 Task: In Heading Arial with underline. Font size of heading  '18'Font style of data Calibri. Font size of data  9Alignment of headline & data Align center. Fill color in heading,  RedFont color of data Black Apply border in Data No BorderIn the sheet  Data Analysis Template Workbookbook
Action: Mouse moved to (25, 109)
Screenshot: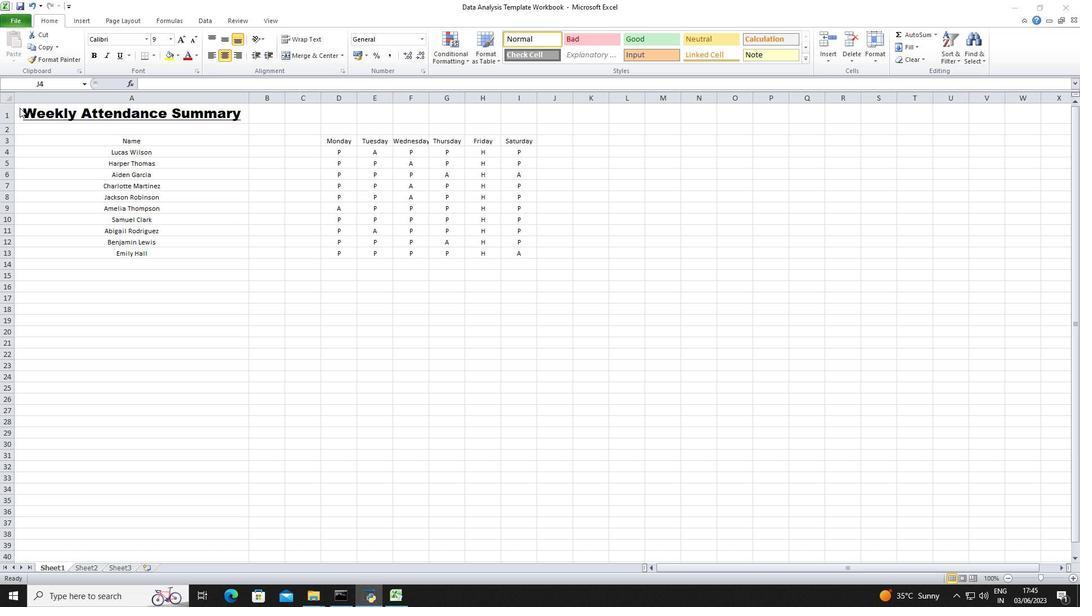 
Action: Mouse pressed left at (25, 109)
Screenshot: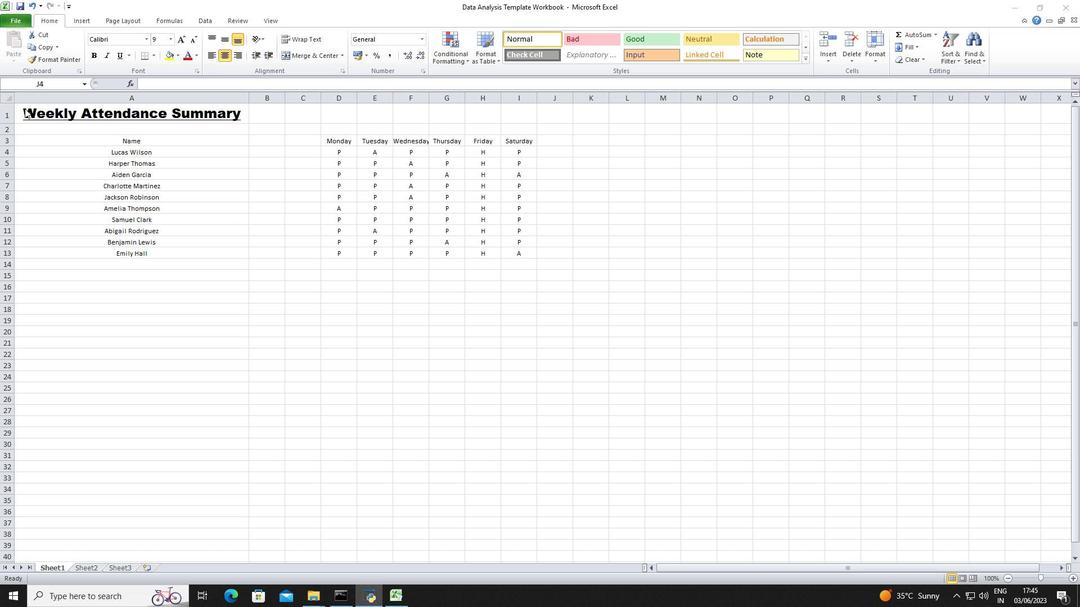 
Action: Mouse moved to (24, 115)
Screenshot: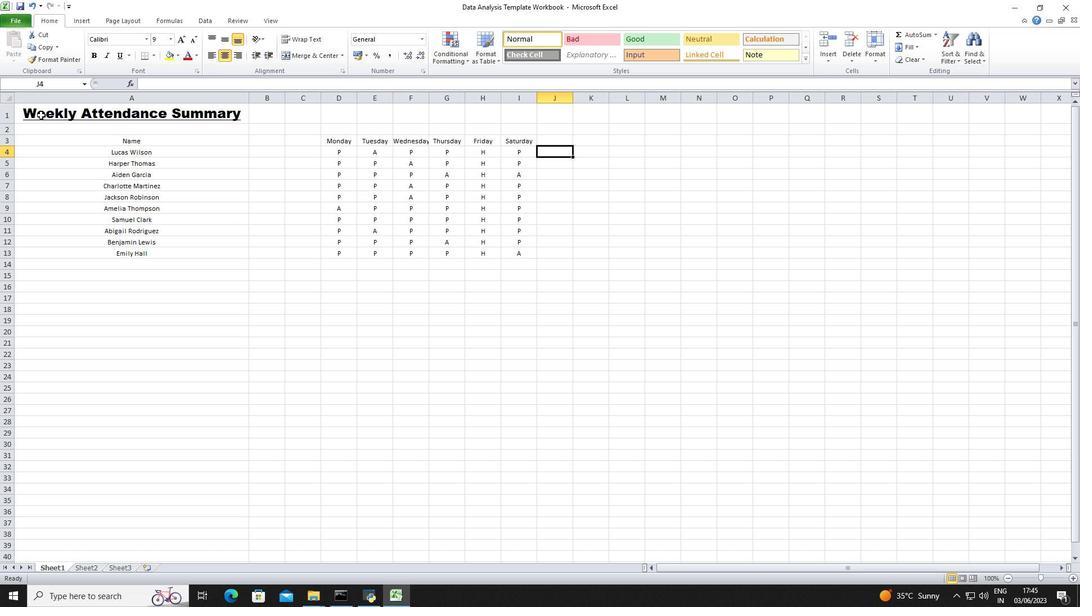 
Action: Mouse pressed left at (24, 115)
Screenshot: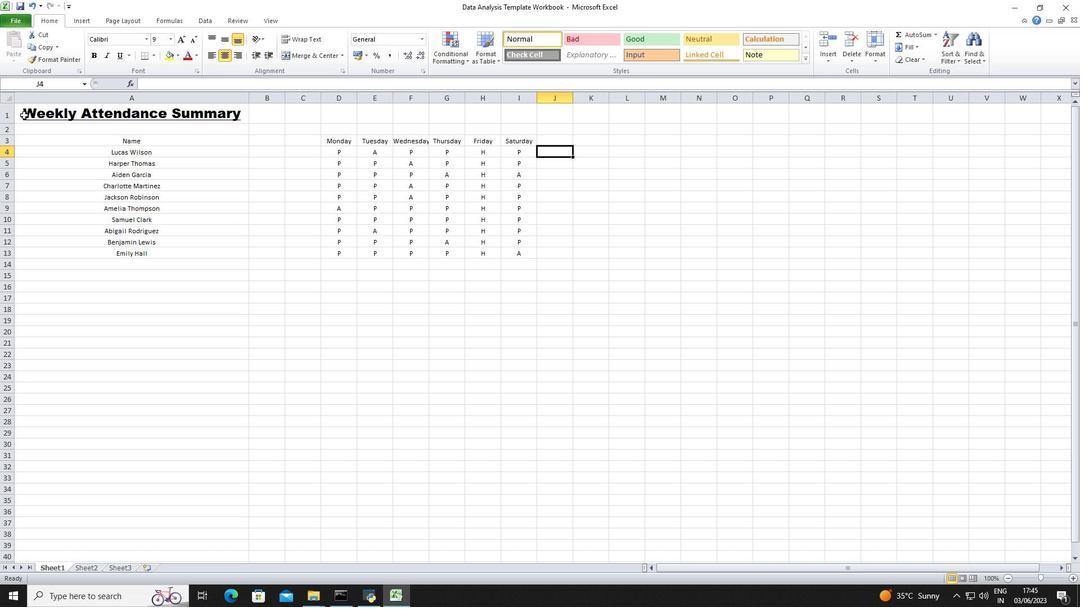 
Action: Mouse moved to (131, 41)
Screenshot: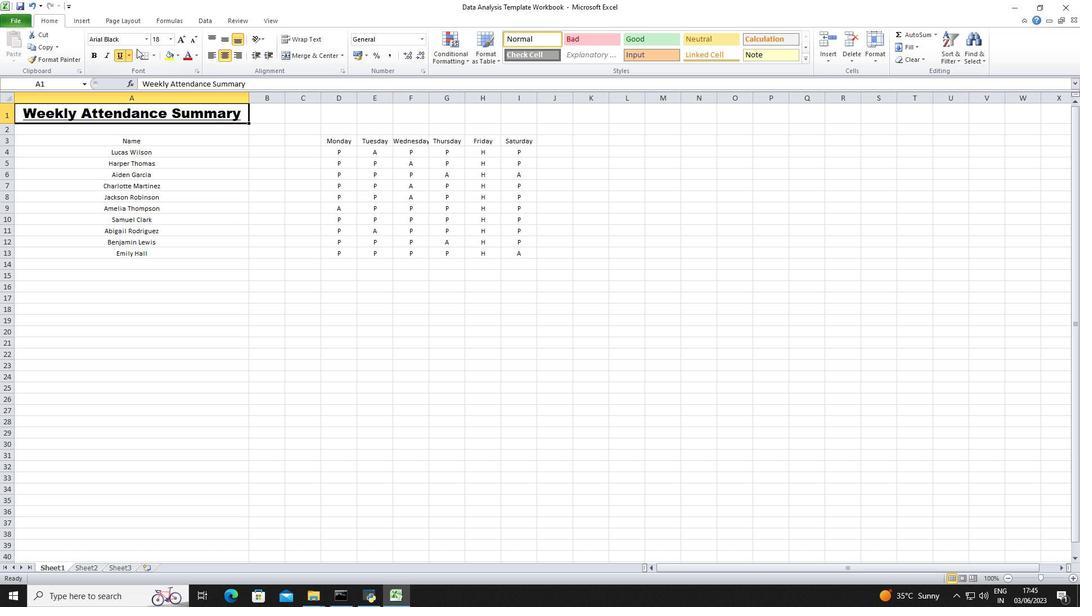 
Action: Mouse pressed left at (131, 41)
Screenshot: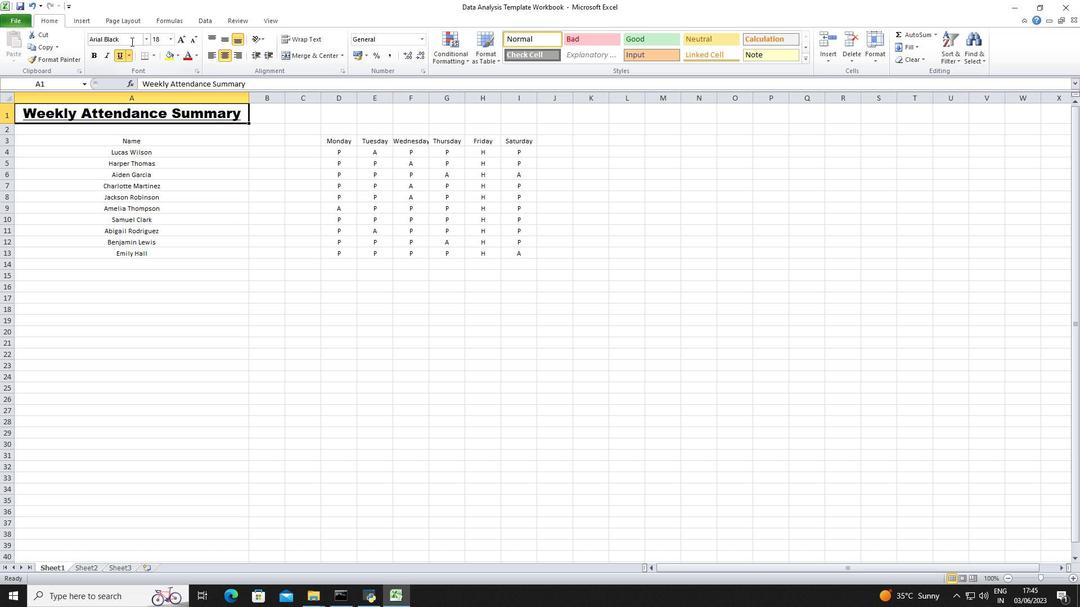 
Action: Key pressed <Key.shift><Key.shift><Key.shift><Key.shift><Key.shift><Key.shift><Key.shift><Key.shift><Key.shift><Key.shift><Key.shift><Key.shift><Key.shift><Key.shift><Key.shift><Key.shift><Key.shift>At<Key.backspace>rial<Key.enter>
Screenshot: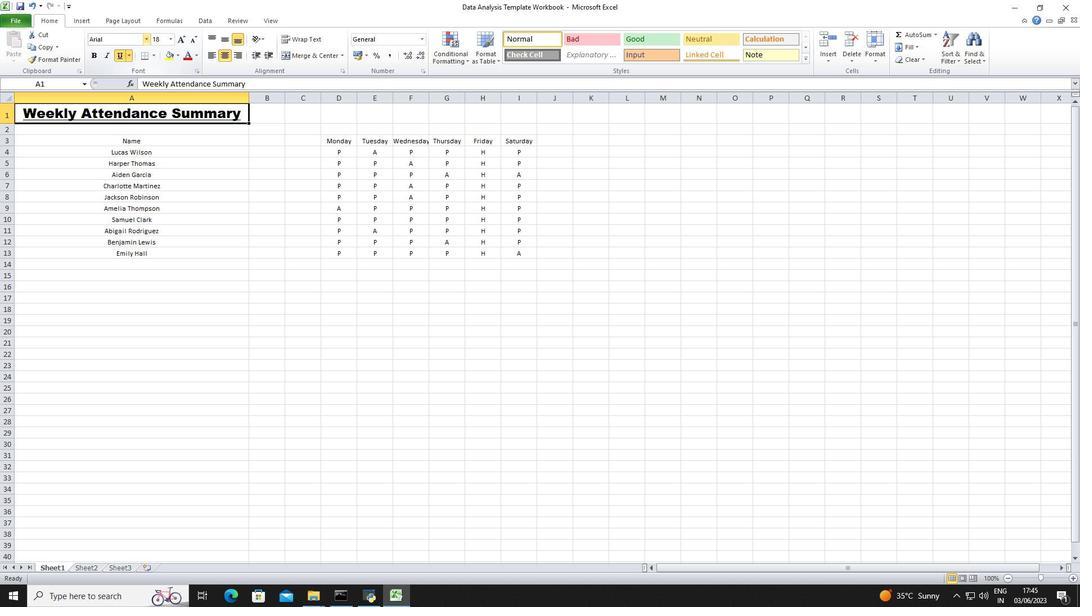 
Action: Mouse moved to (118, 55)
Screenshot: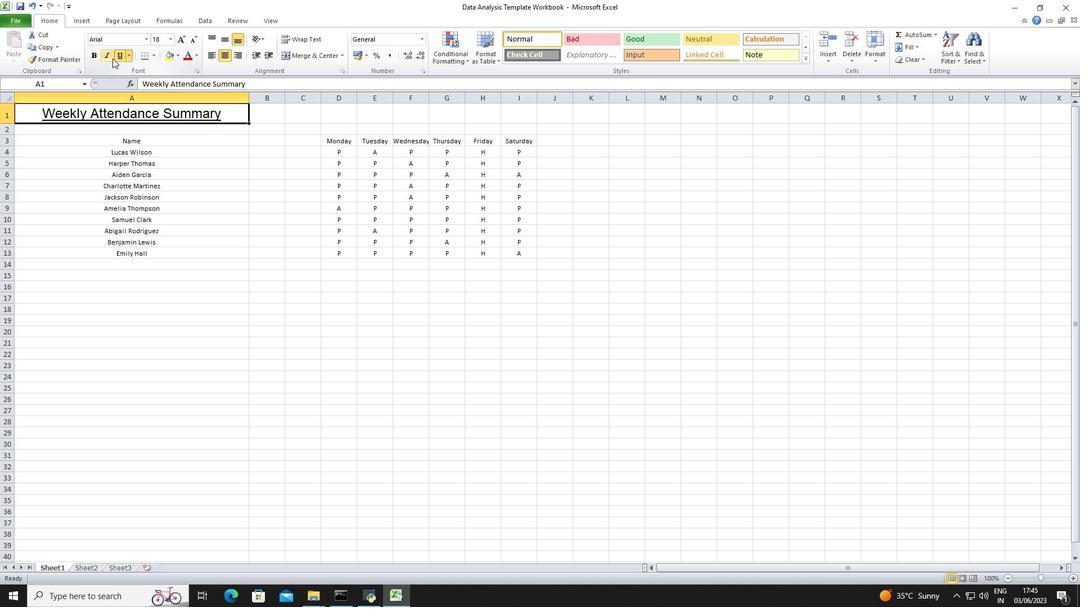 
Action: Mouse pressed left at (118, 55)
Screenshot: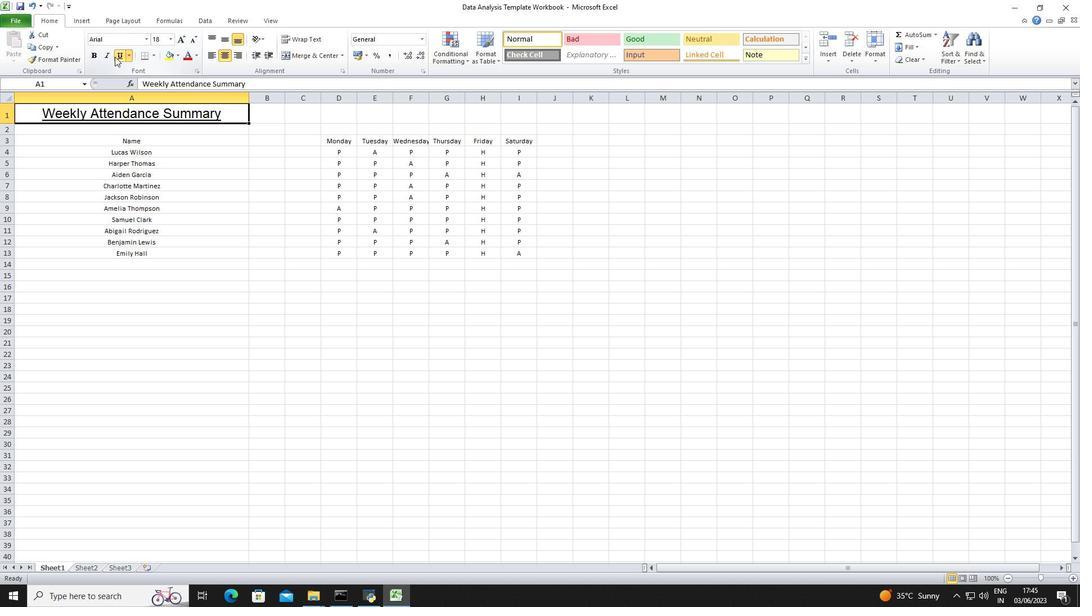
Action: Mouse pressed left at (118, 55)
Screenshot: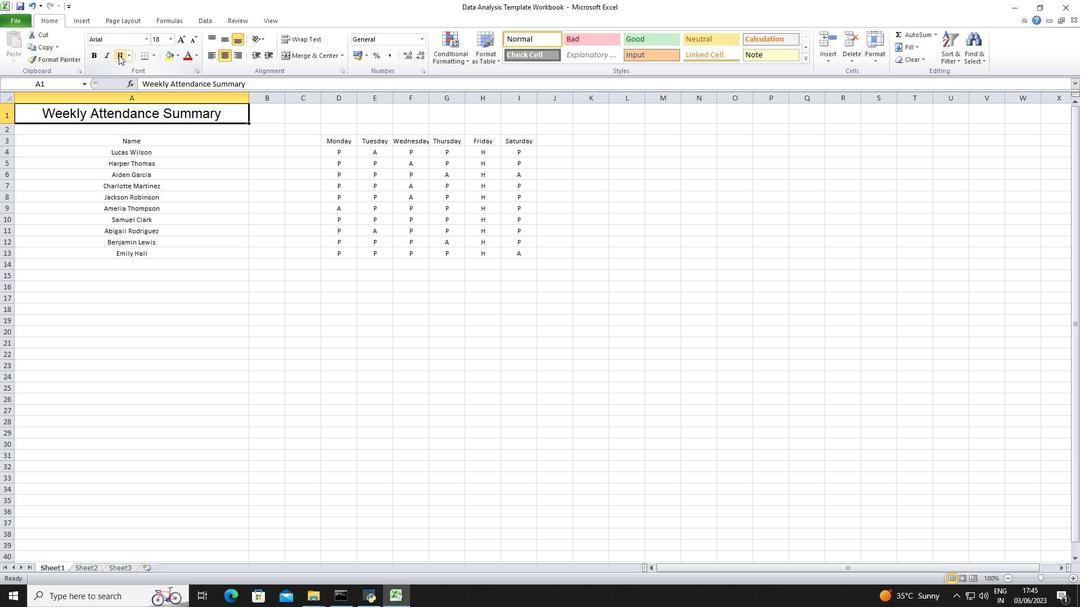 
Action: Mouse moved to (173, 41)
Screenshot: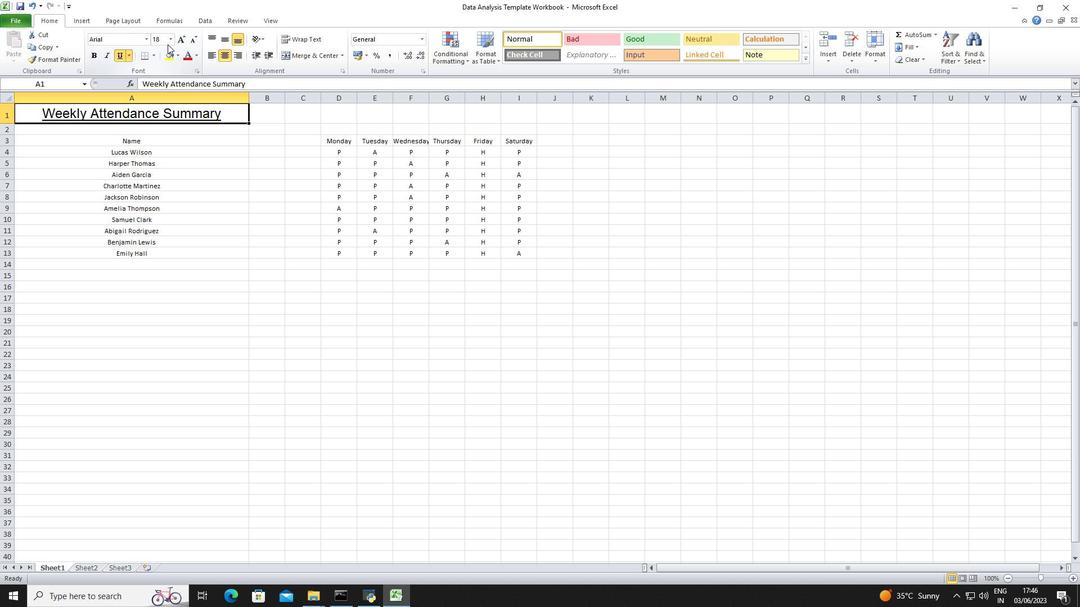 
Action: Mouse pressed left at (173, 41)
Screenshot: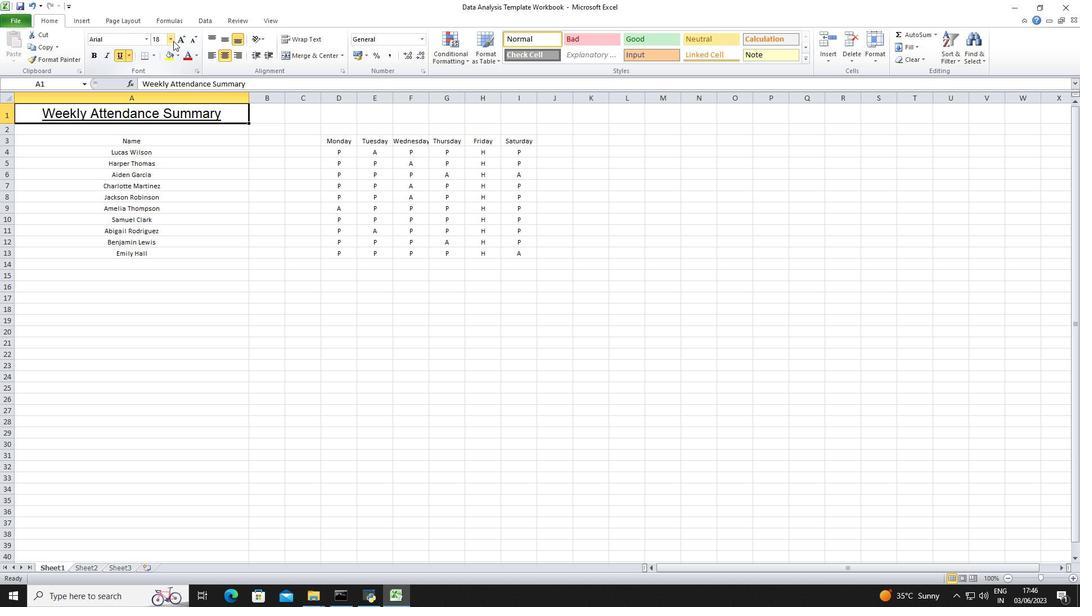 
Action: Mouse moved to (159, 117)
Screenshot: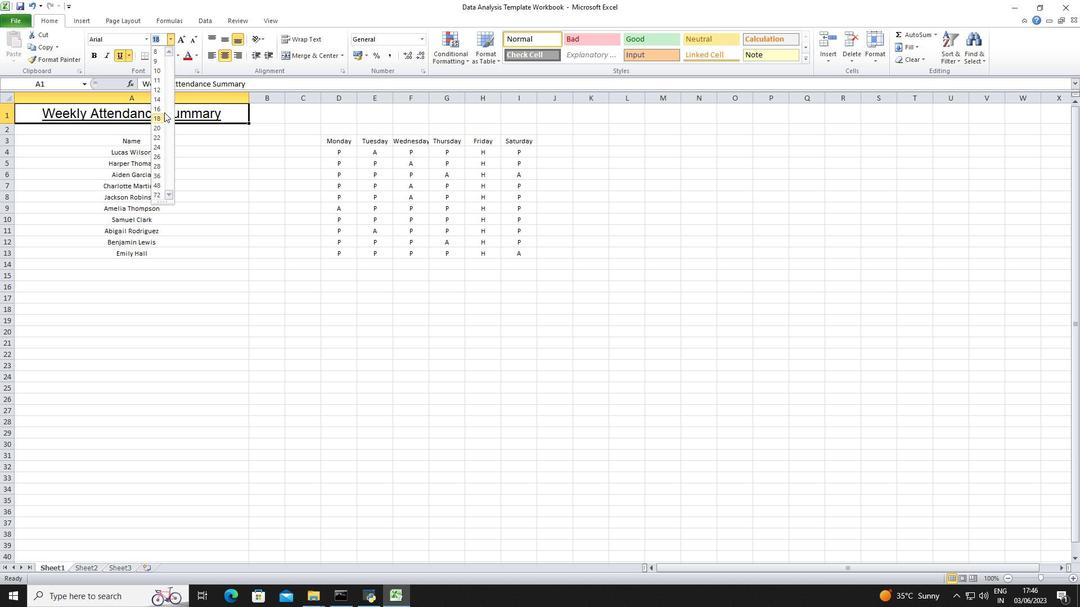 
Action: Mouse pressed left at (159, 117)
Screenshot: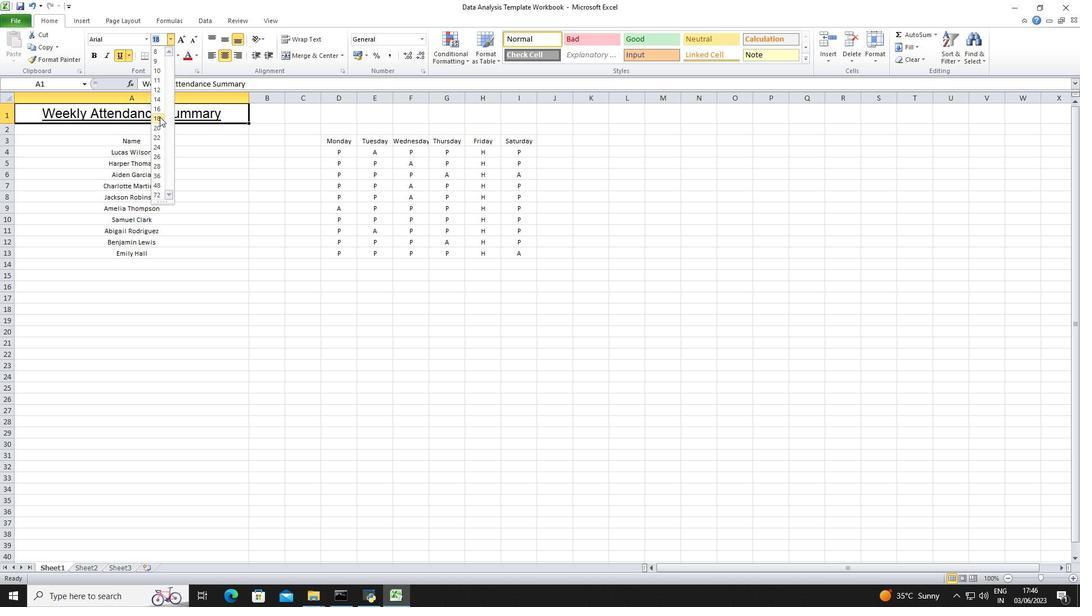 
Action: Mouse moved to (109, 141)
Screenshot: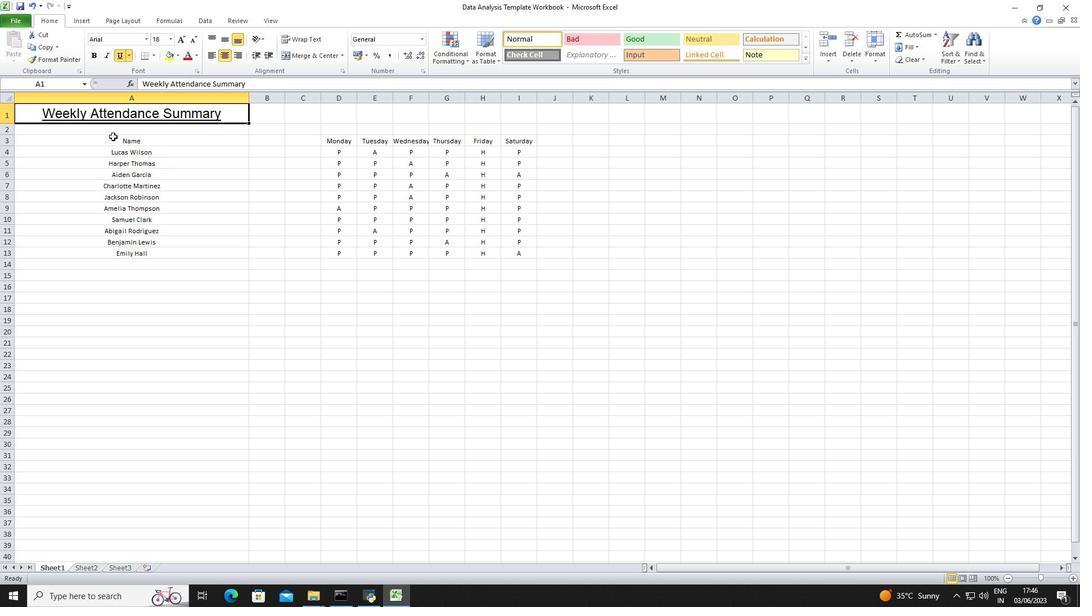 
Action: Mouse pressed left at (109, 141)
Screenshot: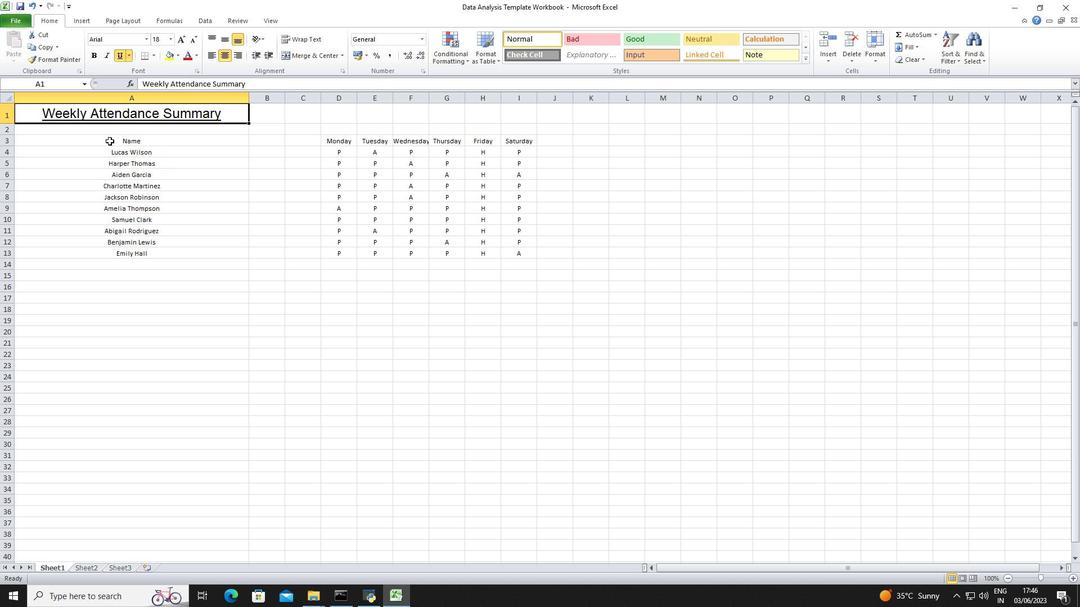 
Action: Mouse moved to (123, 42)
Screenshot: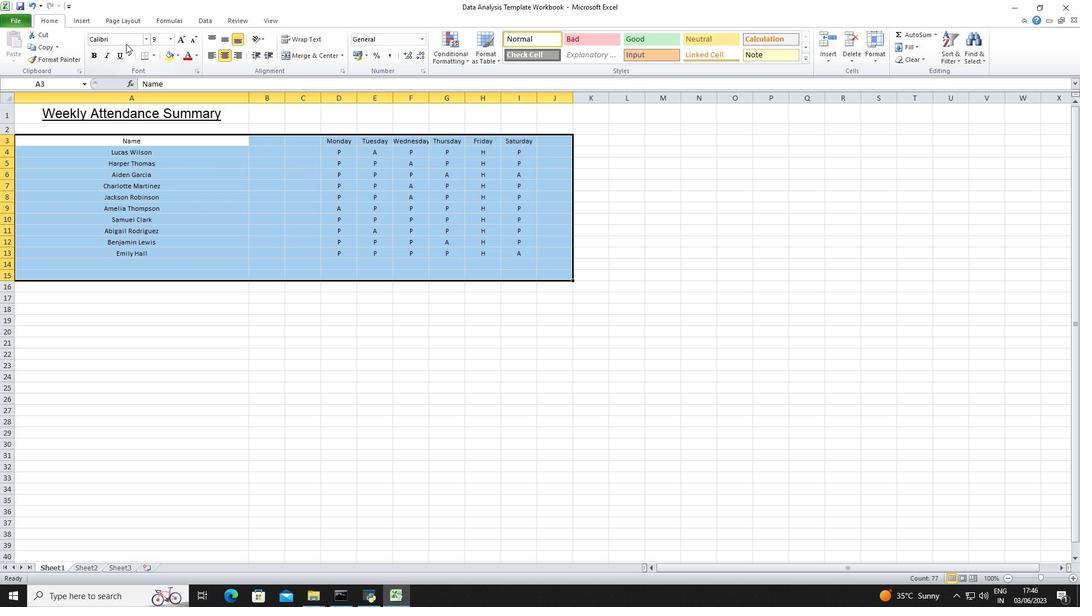 
Action: Mouse pressed left at (123, 42)
Screenshot: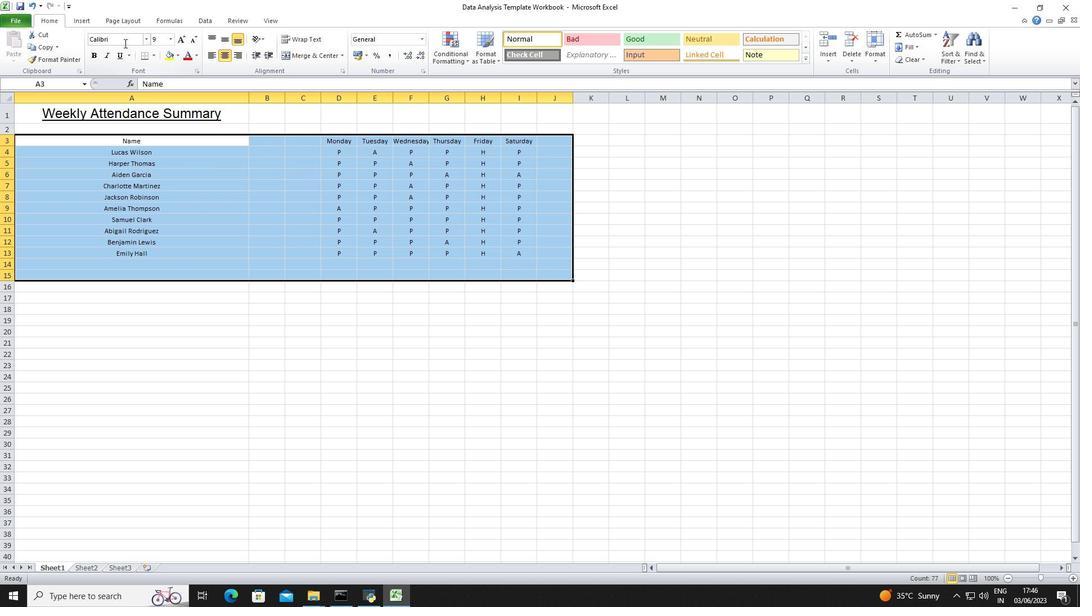 
Action: Key pressed <Key.enter>
Screenshot: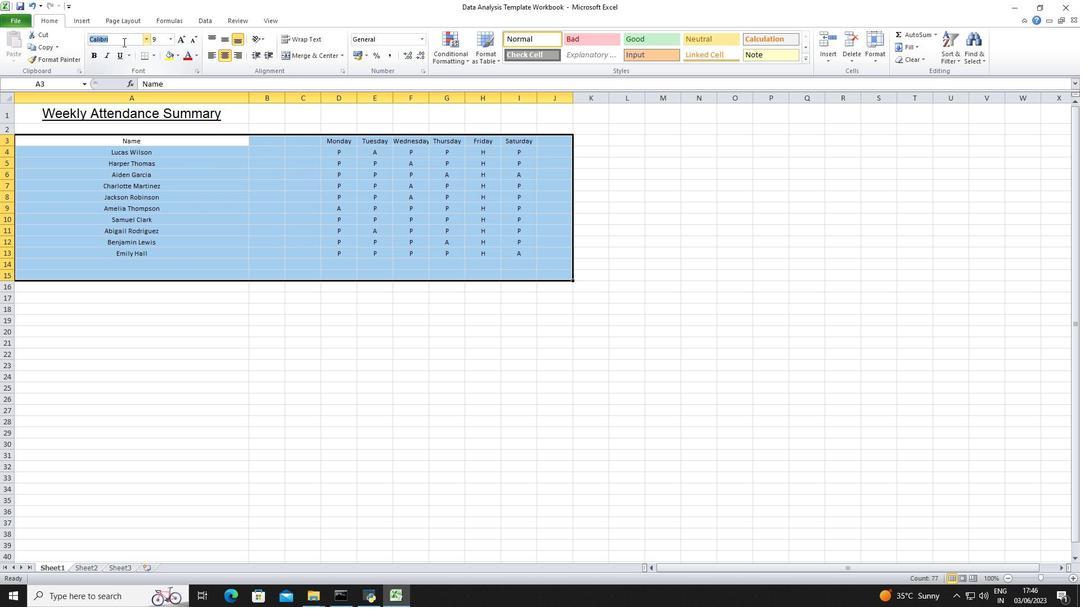 
Action: Mouse moved to (169, 42)
Screenshot: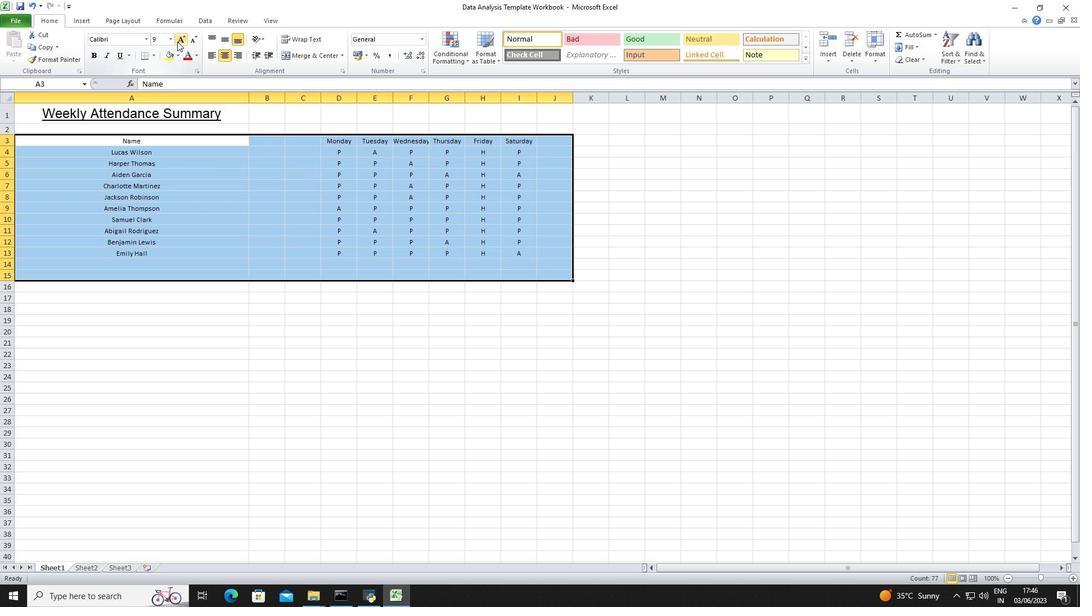 
Action: Mouse pressed left at (169, 42)
Screenshot: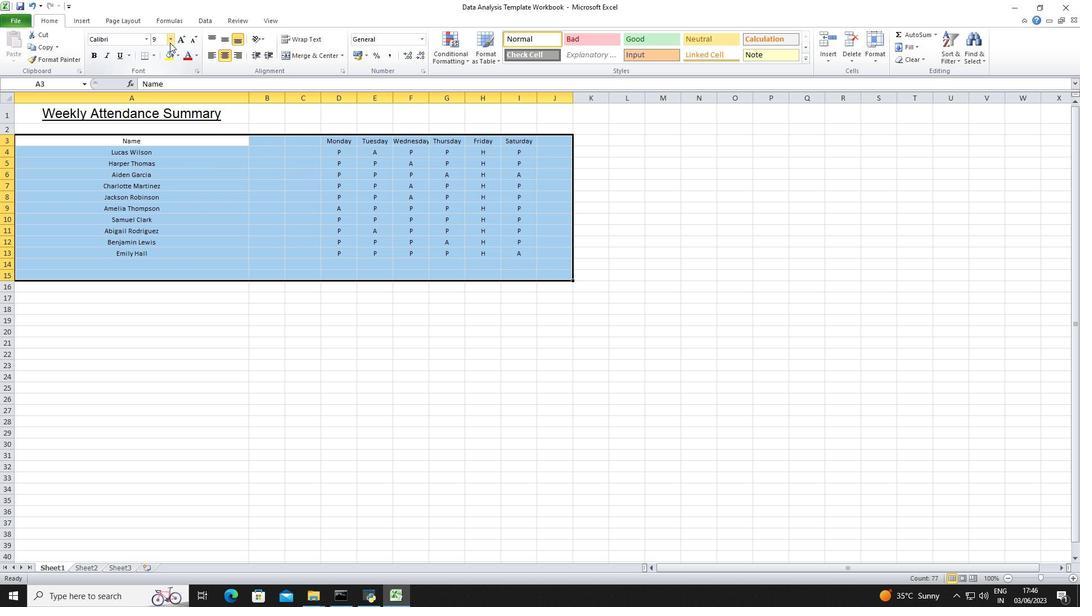 
Action: Mouse moved to (163, 59)
Screenshot: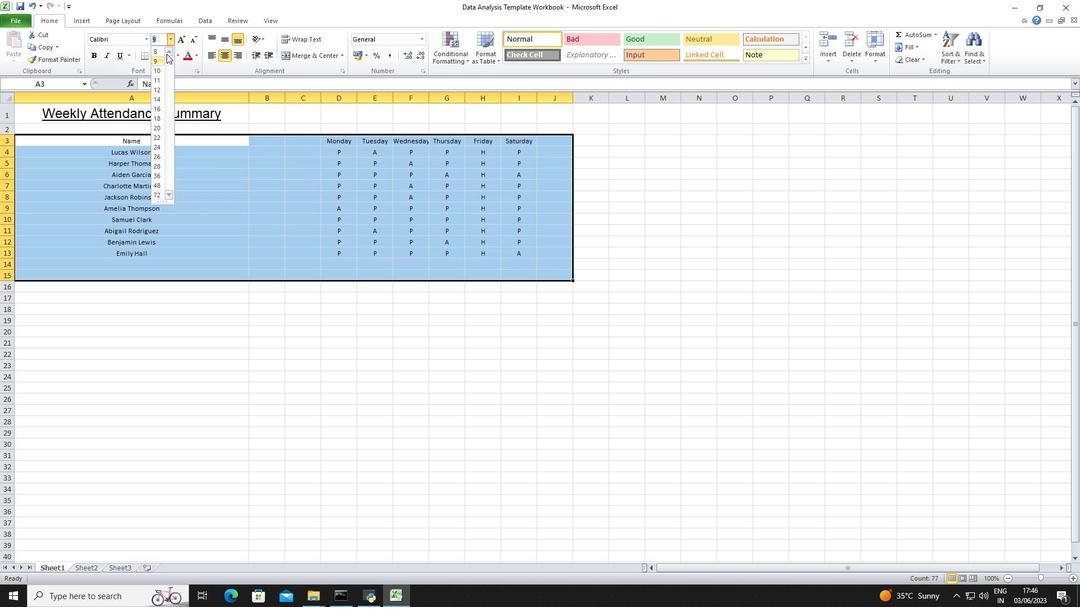 
Action: Mouse pressed left at (163, 59)
Screenshot: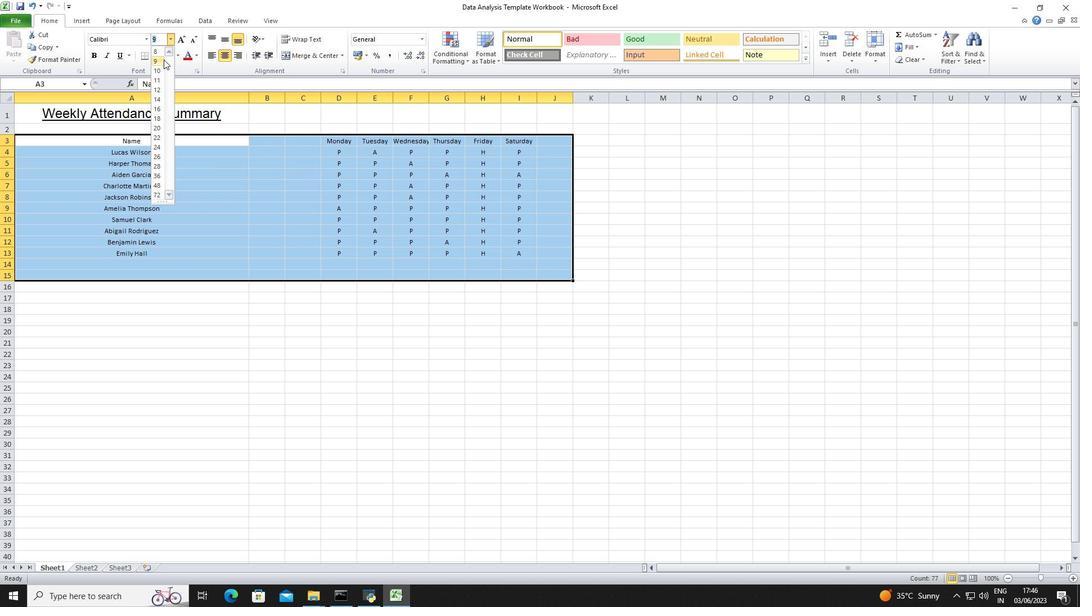 
Action: Mouse moved to (227, 56)
Screenshot: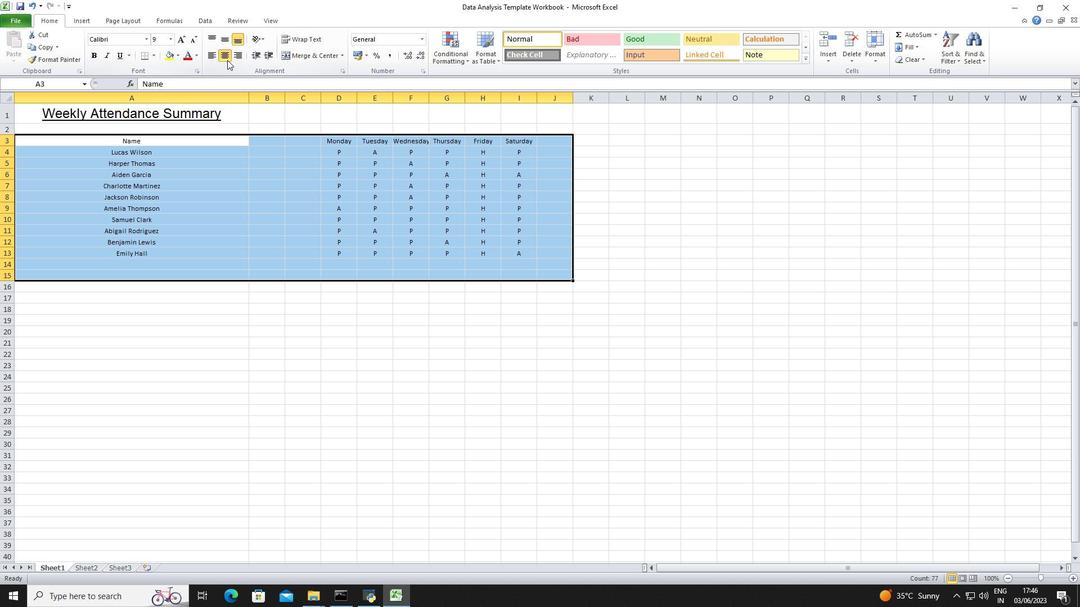 
Action: Mouse pressed left at (227, 56)
Screenshot: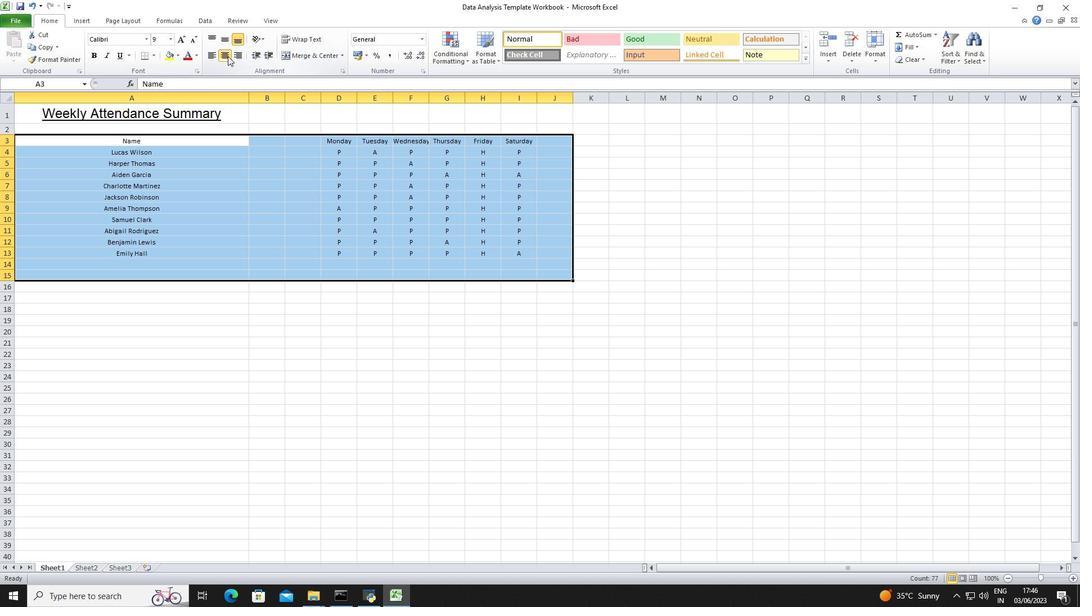
Action: Mouse pressed left at (227, 56)
Screenshot: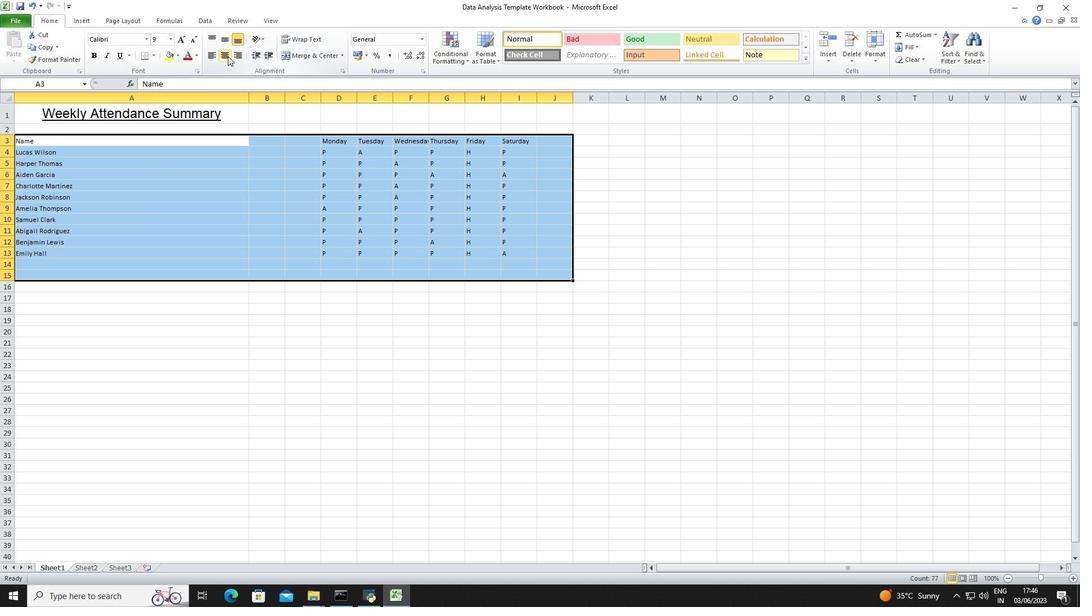 
Action: Mouse moved to (50, 121)
Screenshot: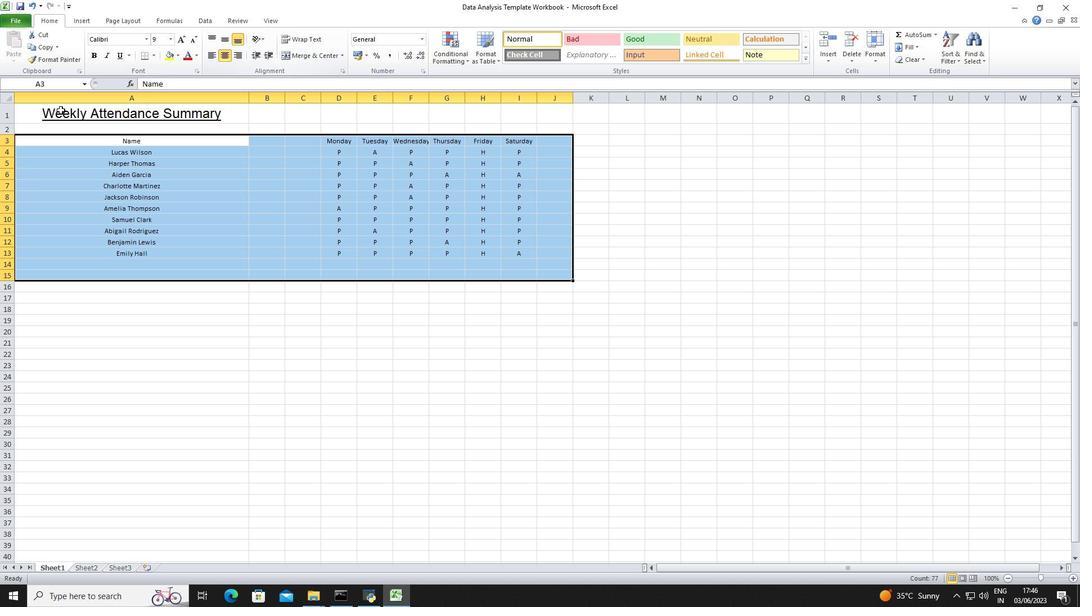 
Action: Mouse pressed left at (50, 121)
Screenshot: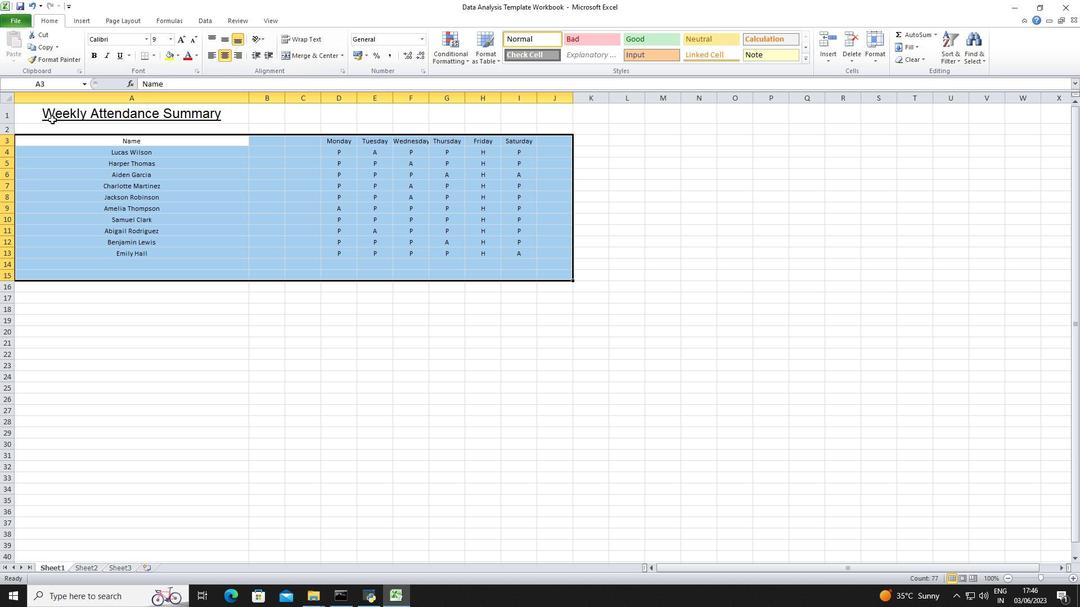 
Action: Mouse moved to (179, 55)
Screenshot: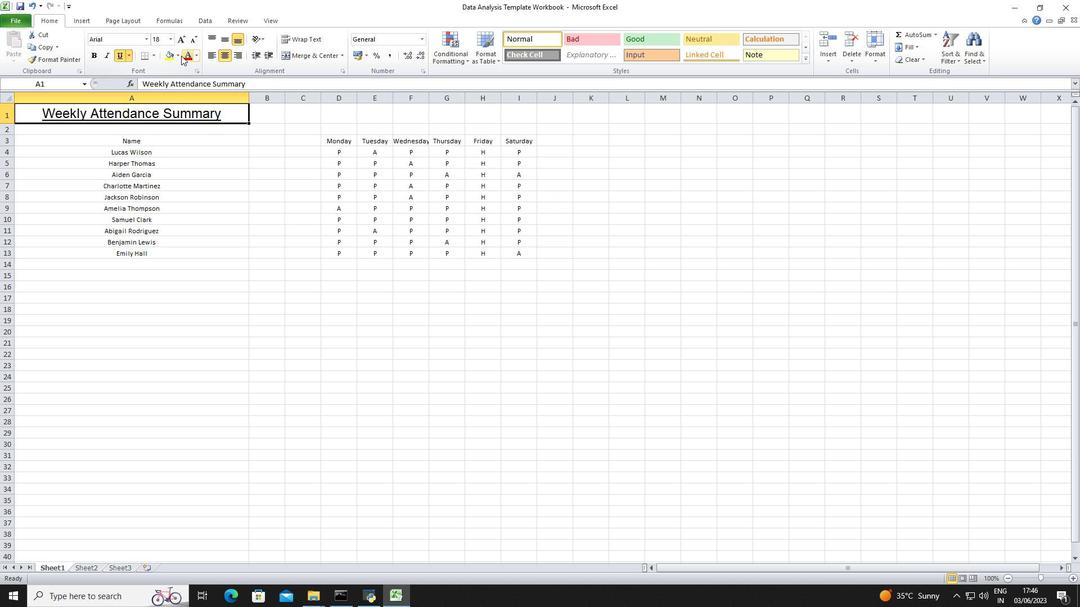 
Action: Mouse pressed left at (179, 55)
Screenshot: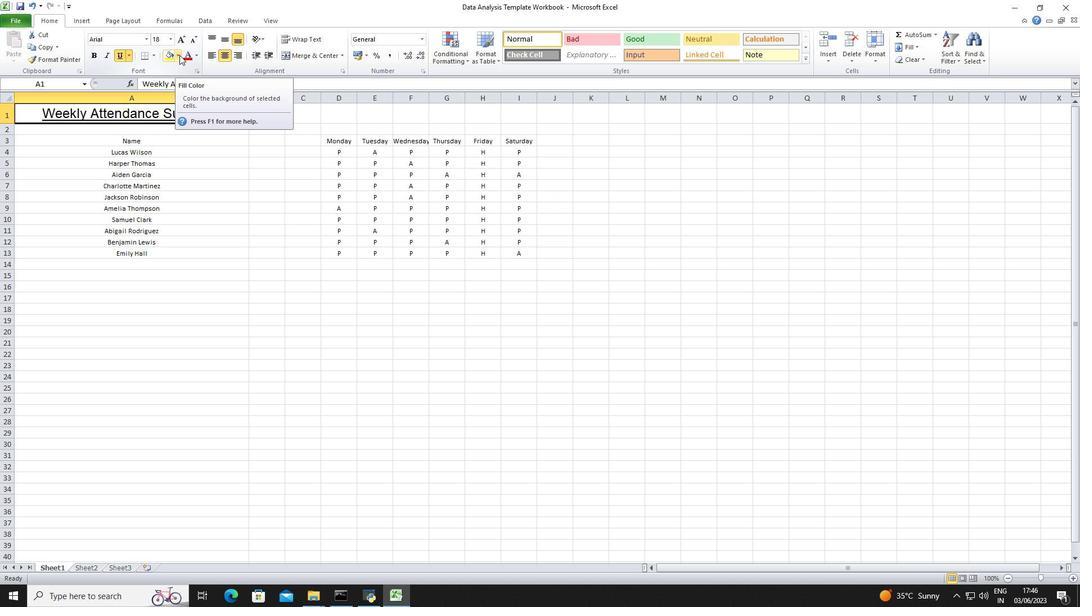 
Action: Mouse moved to (176, 138)
Screenshot: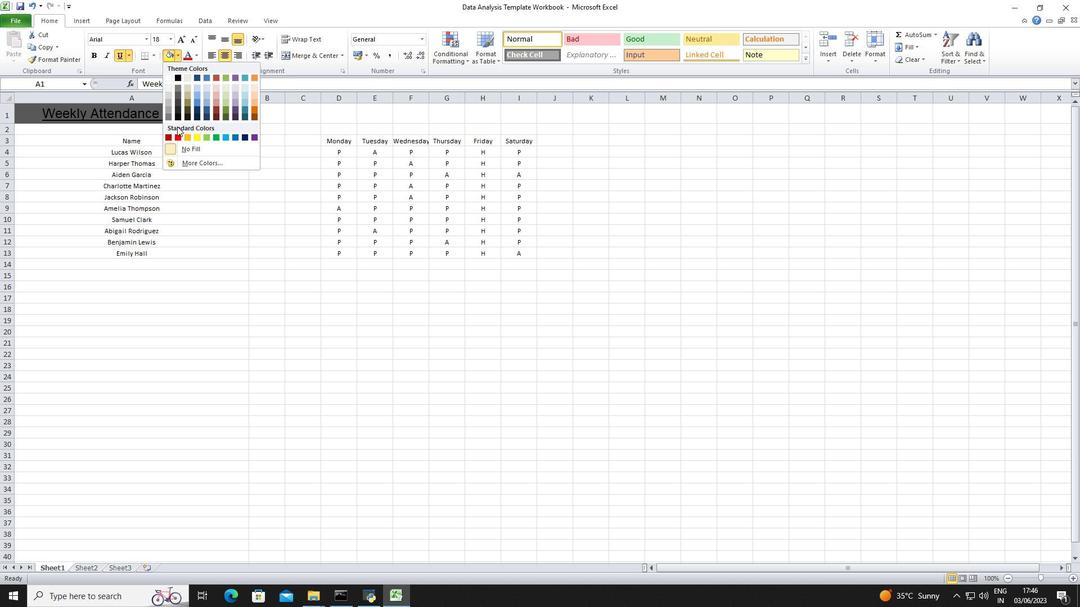 
Action: Mouse pressed left at (176, 138)
Screenshot: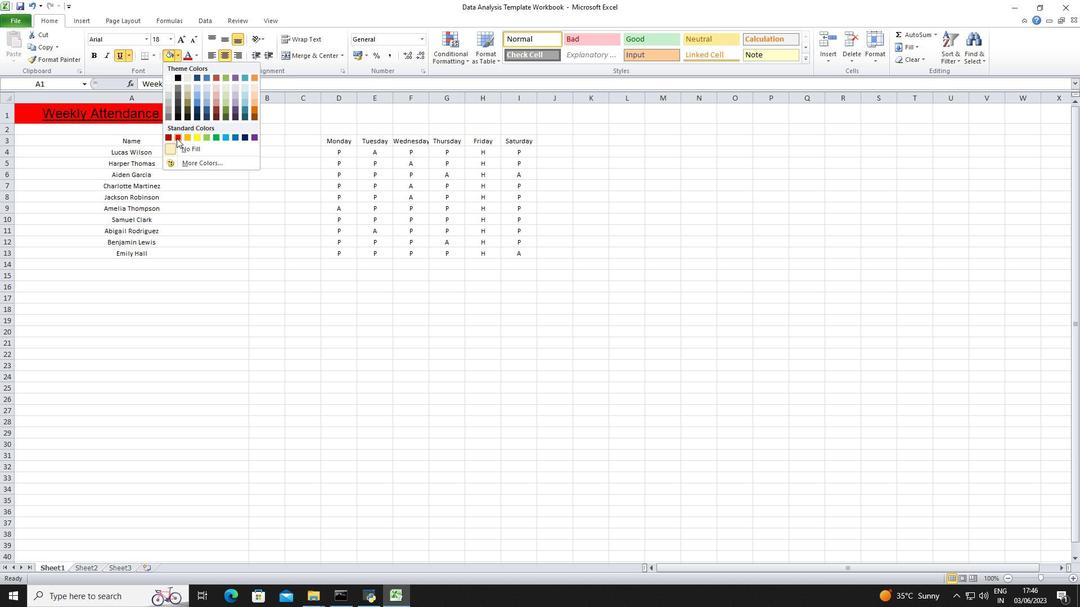 
Action: Mouse moved to (132, 144)
Screenshot: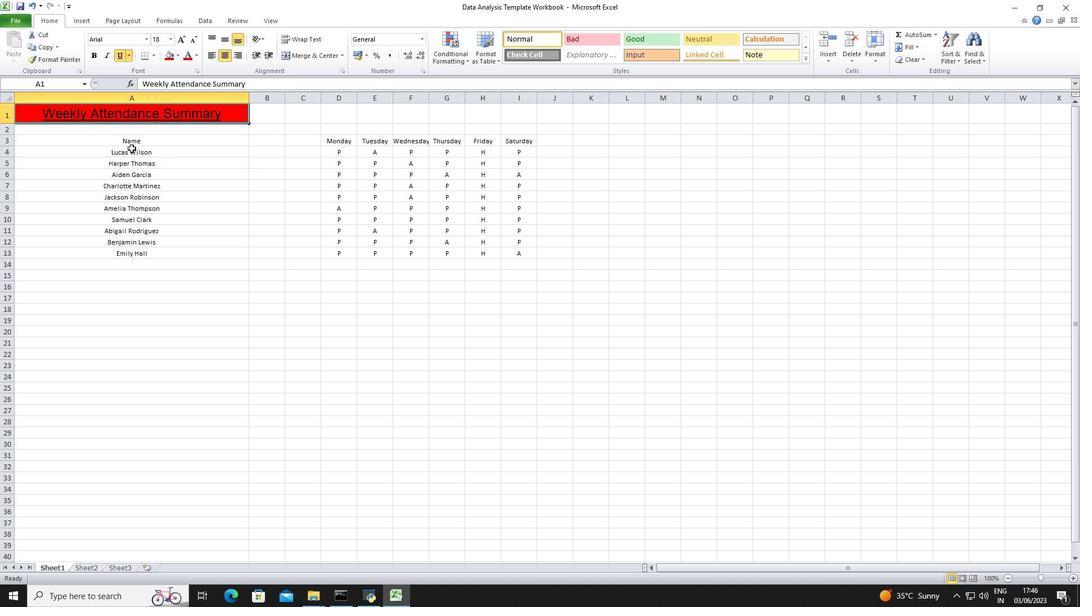 
Action: Mouse pressed left at (132, 144)
Screenshot: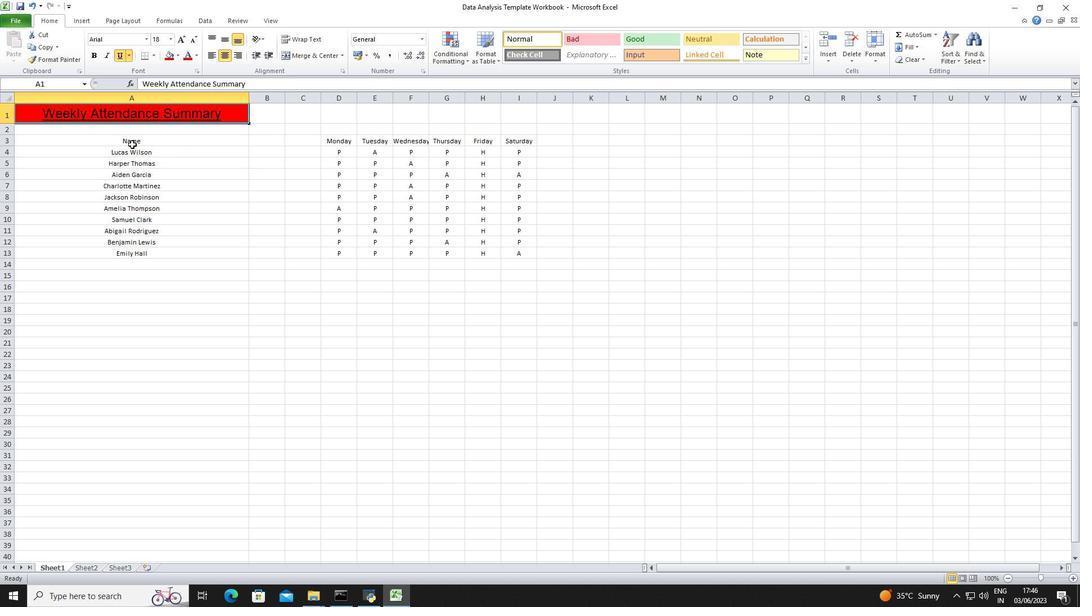 
Action: Mouse moved to (198, 57)
Screenshot: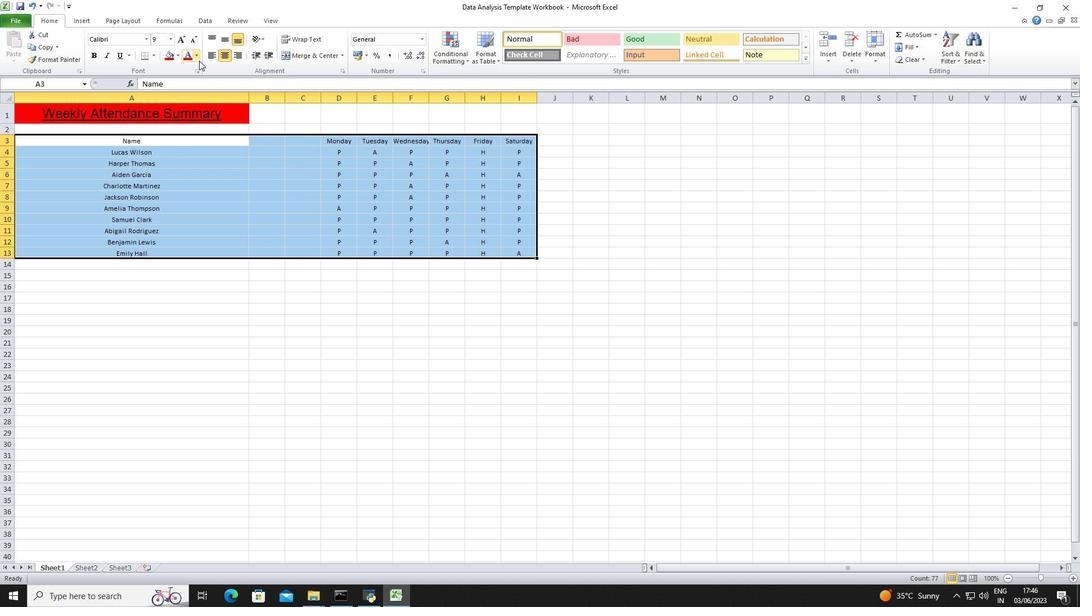 
Action: Mouse pressed left at (198, 57)
Screenshot: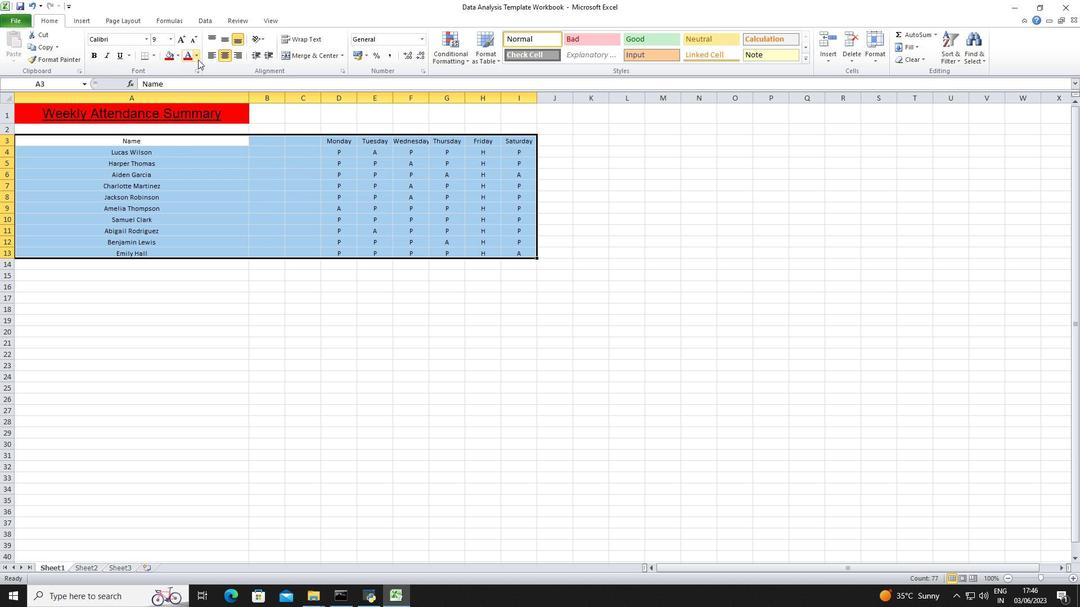 
Action: Mouse moved to (196, 91)
Screenshot: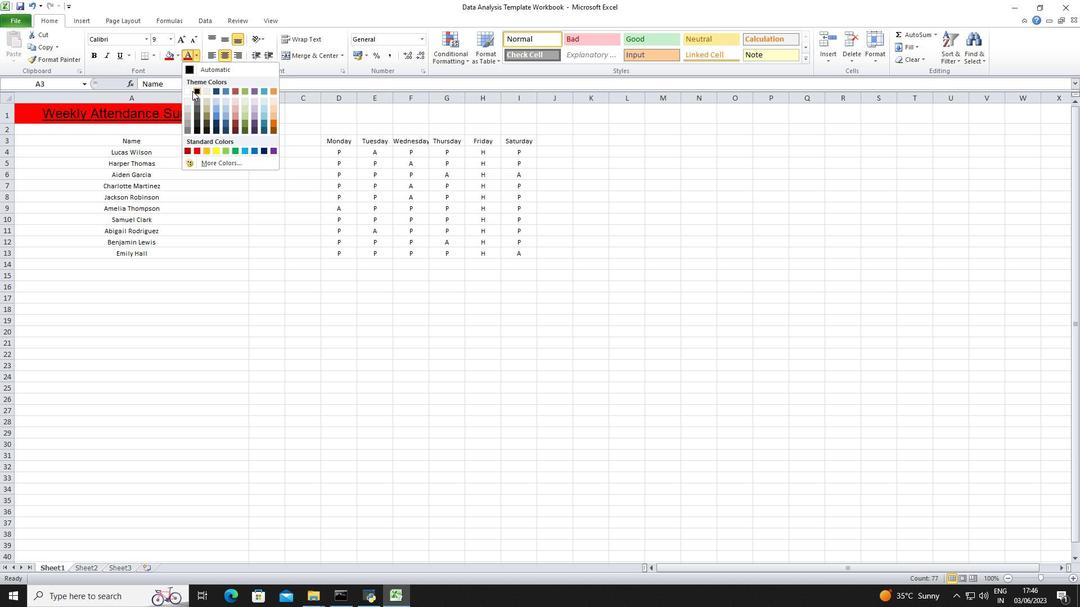 
Action: Mouse pressed left at (196, 91)
Screenshot: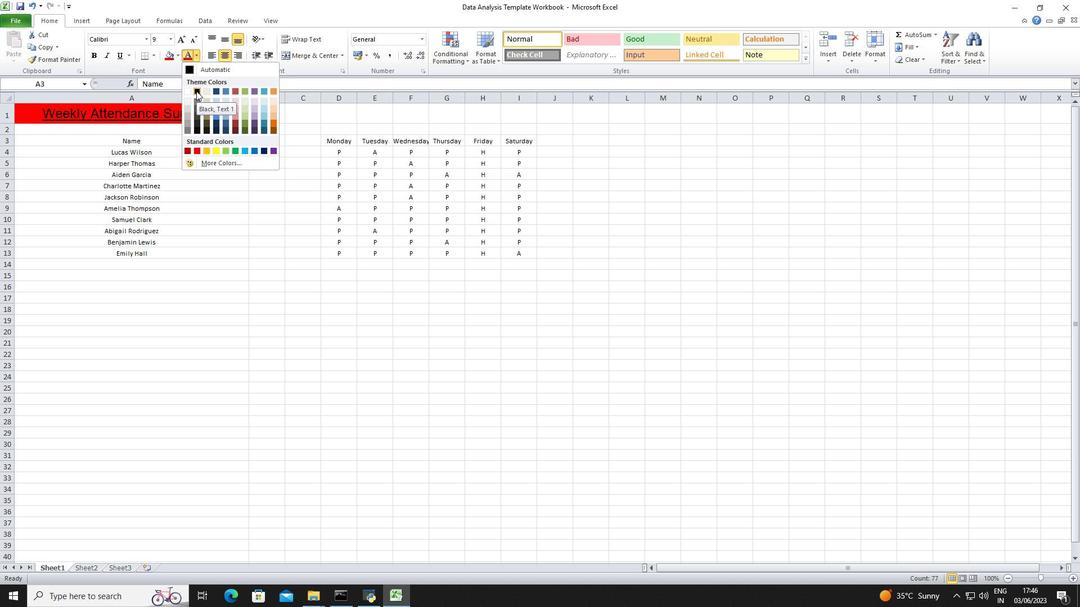 
Action: Mouse moved to (154, 54)
Screenshot: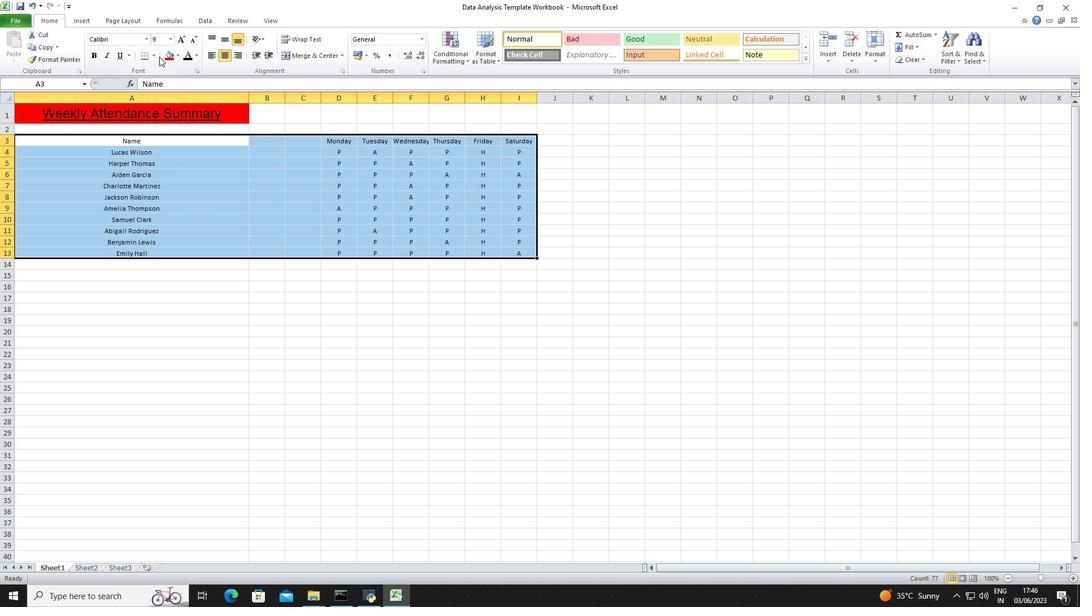 
Action: Mouse pressed left at (154, 54)
Screenshot: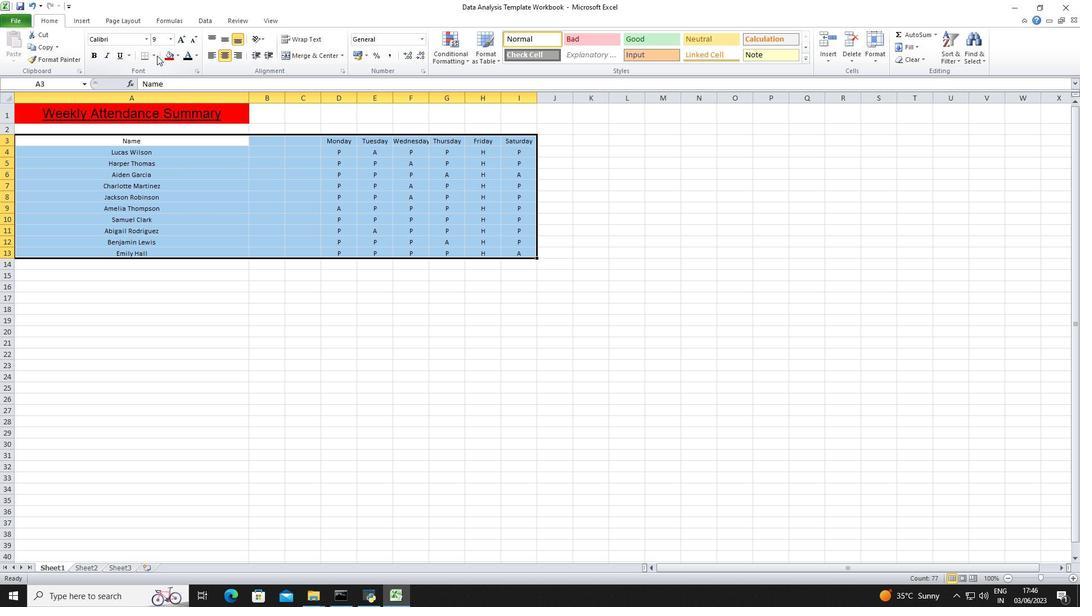 
Action: Mouse moved to (183, 129)
Screenshot: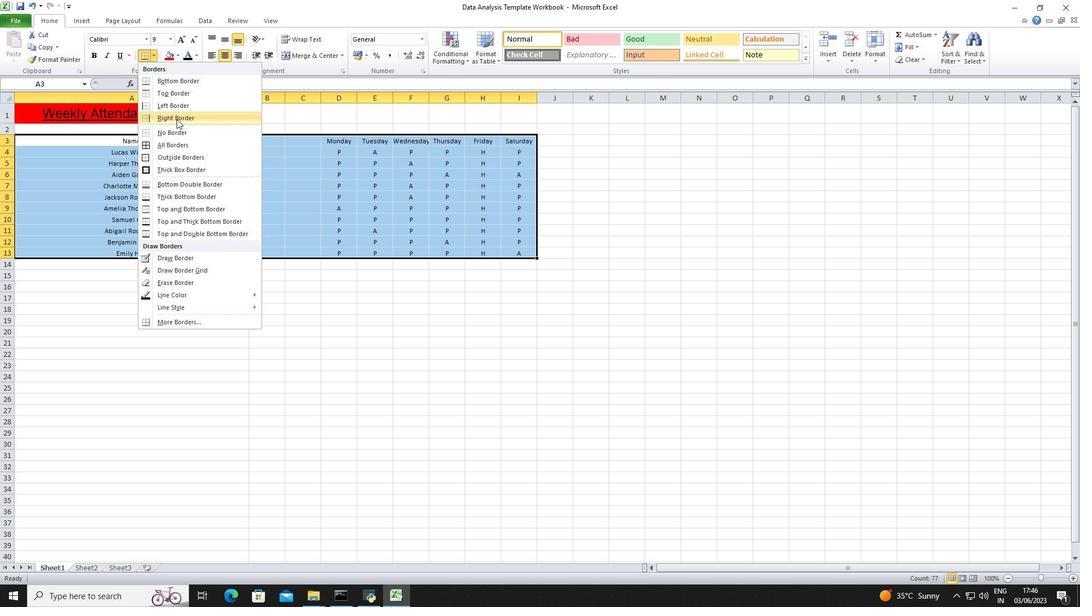 
Action: Mouse pressed left at (183, 129)
Screenshot: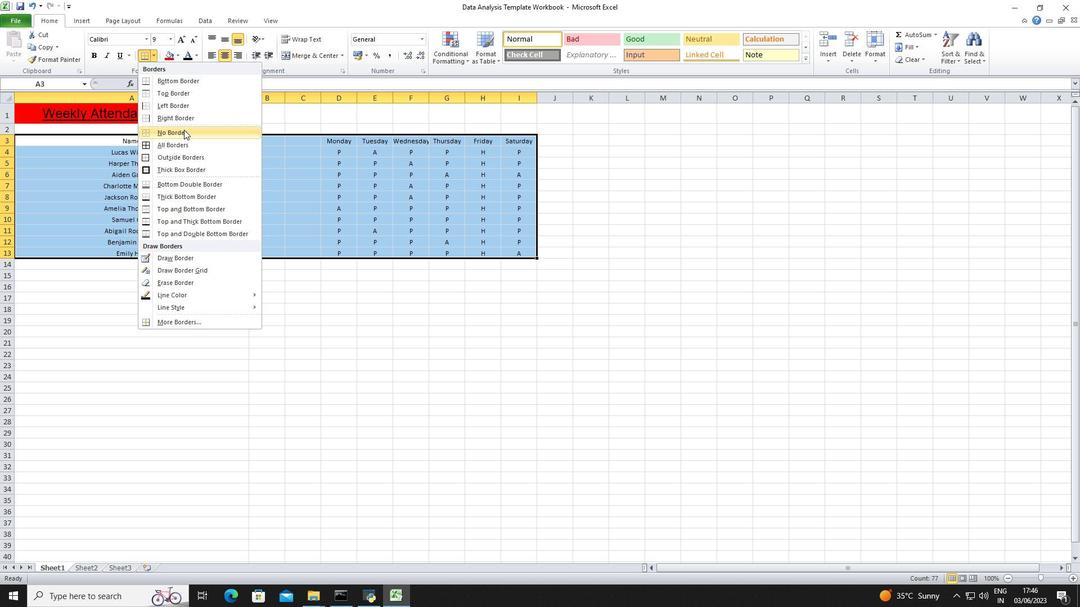 
Action: Mouse moved to (572, 213)
Screenshot: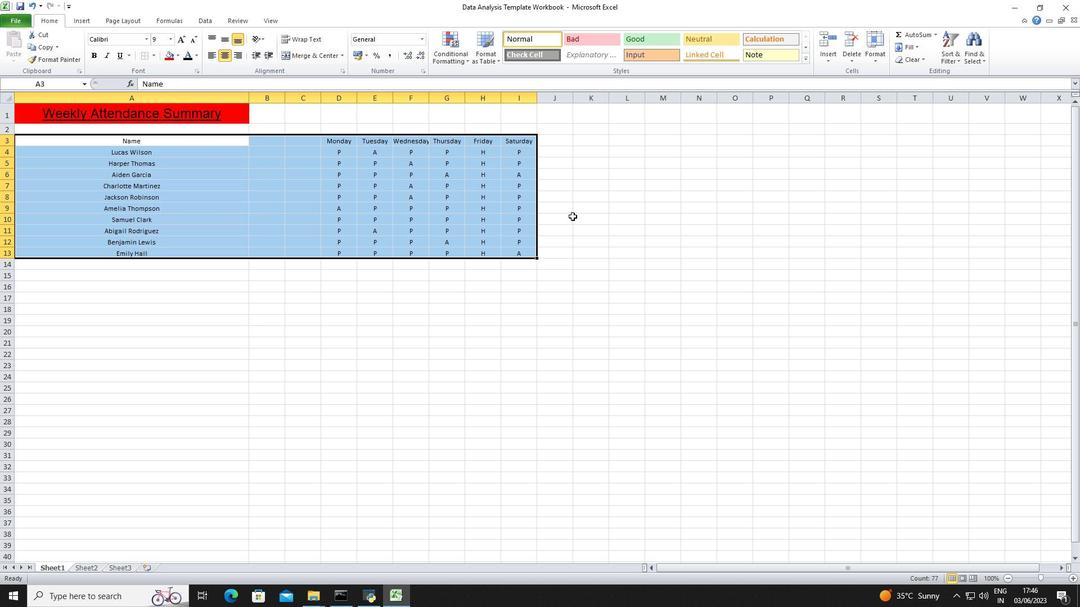 
Action: Mouse pressed left at (572, 213)
Screenshot: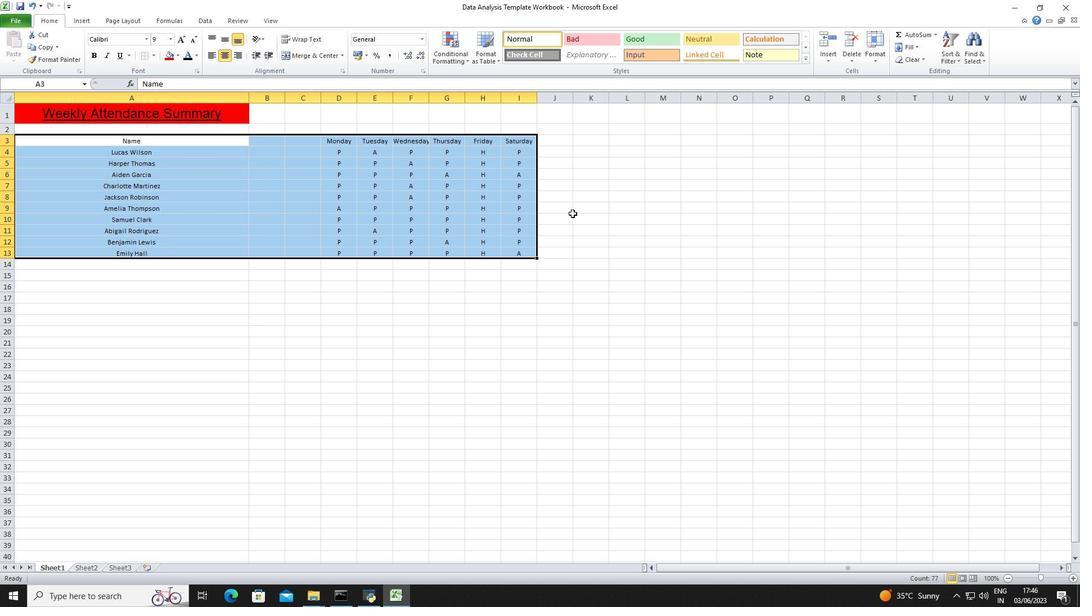 
